 Task: Use Kids Booing Effect in this video Movie B.mp4
Action: Mouse moved to (281, 149)
Screenshot: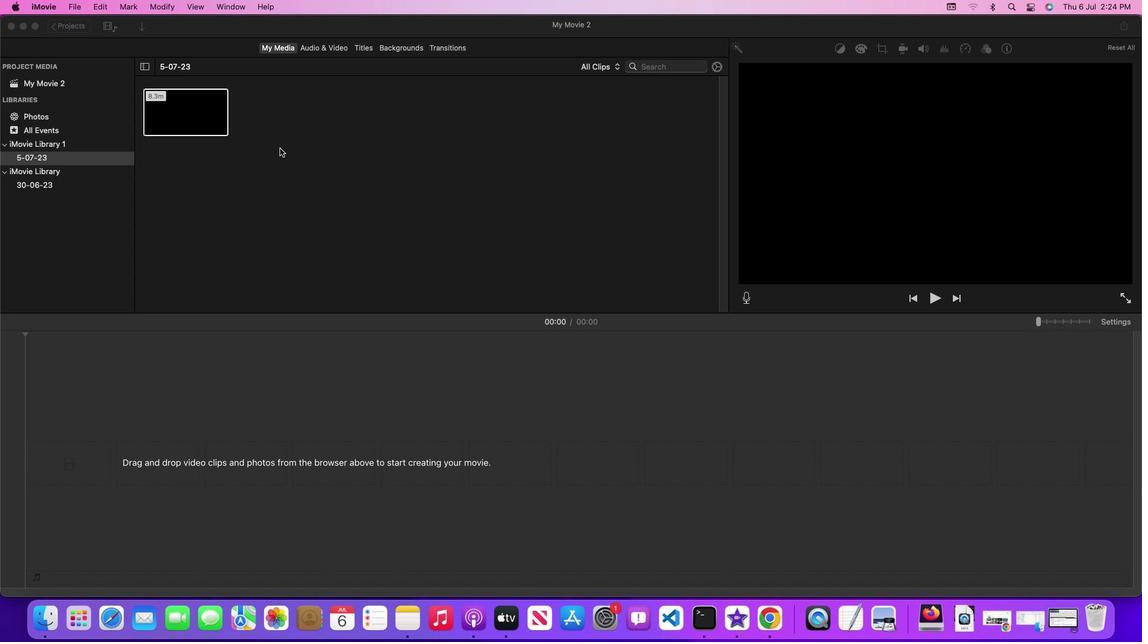 
Action: Mouse pressed left at (281, 149)
Screenshot: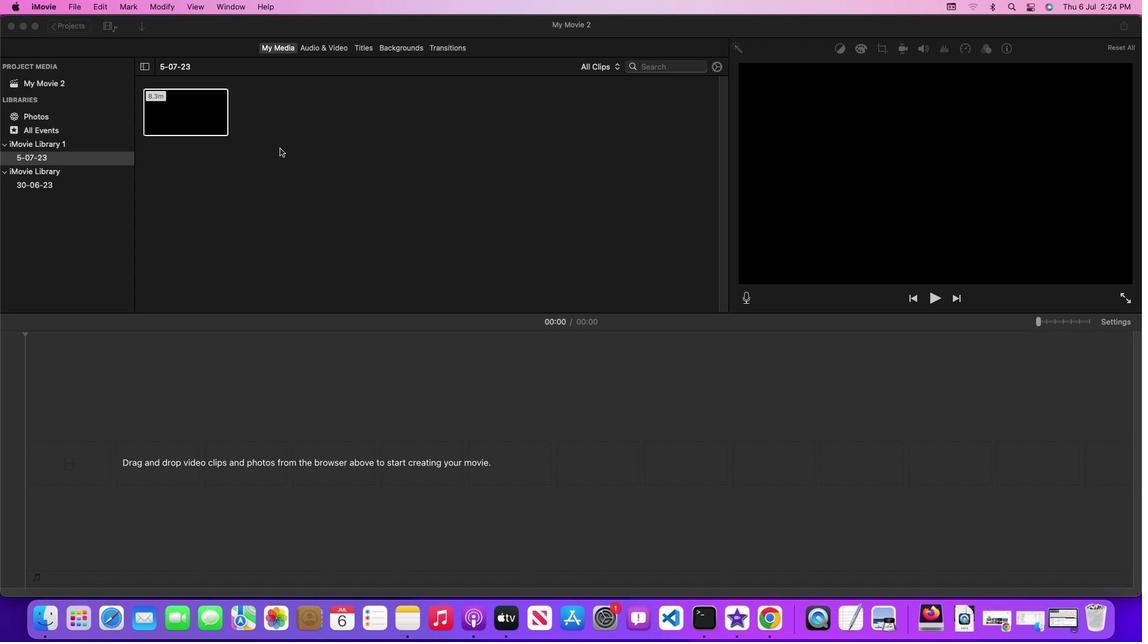 
Action: Mouse moved to (183, 120)
Screenshot: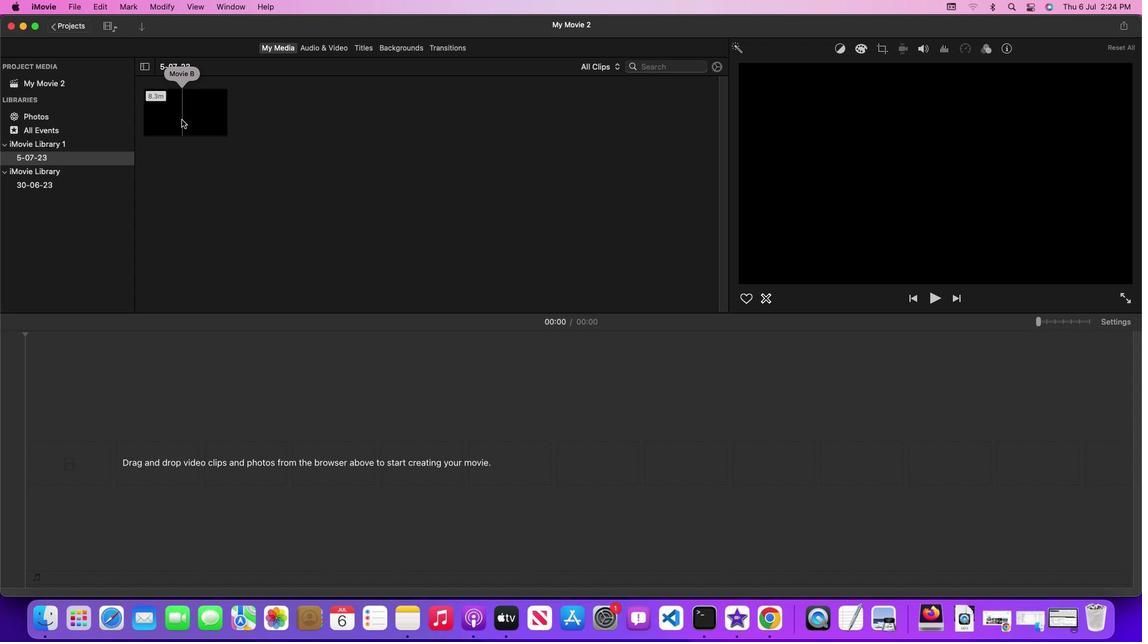 
Action: Mouse pressed left at (183, 120)
Screenshot: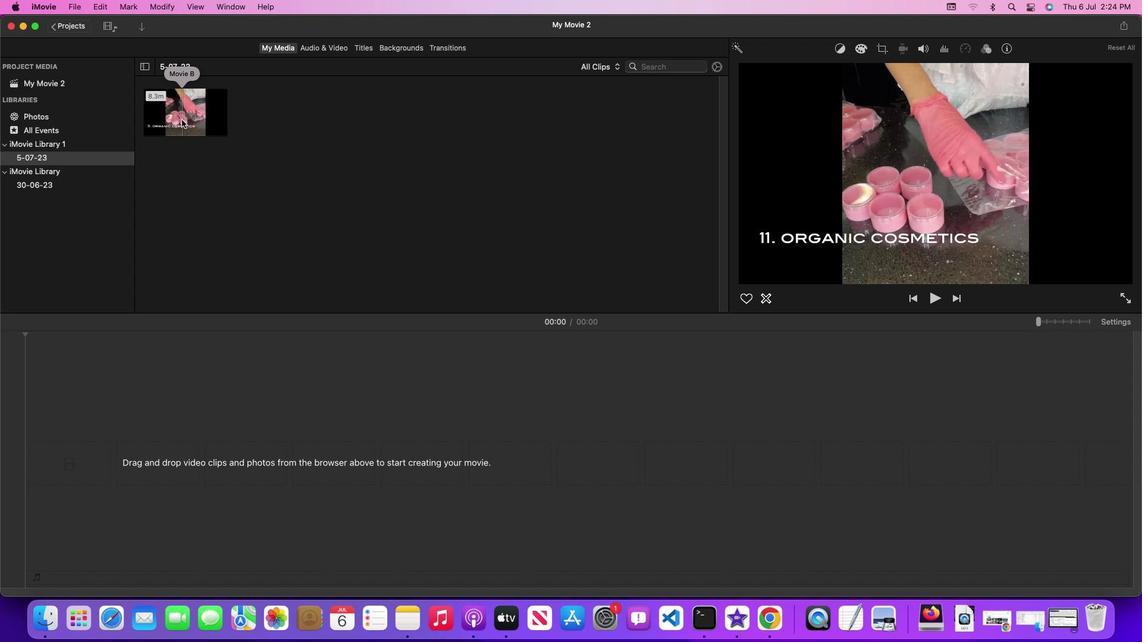 
Action: Mouse pressed left at (183, 120)
Screenshot: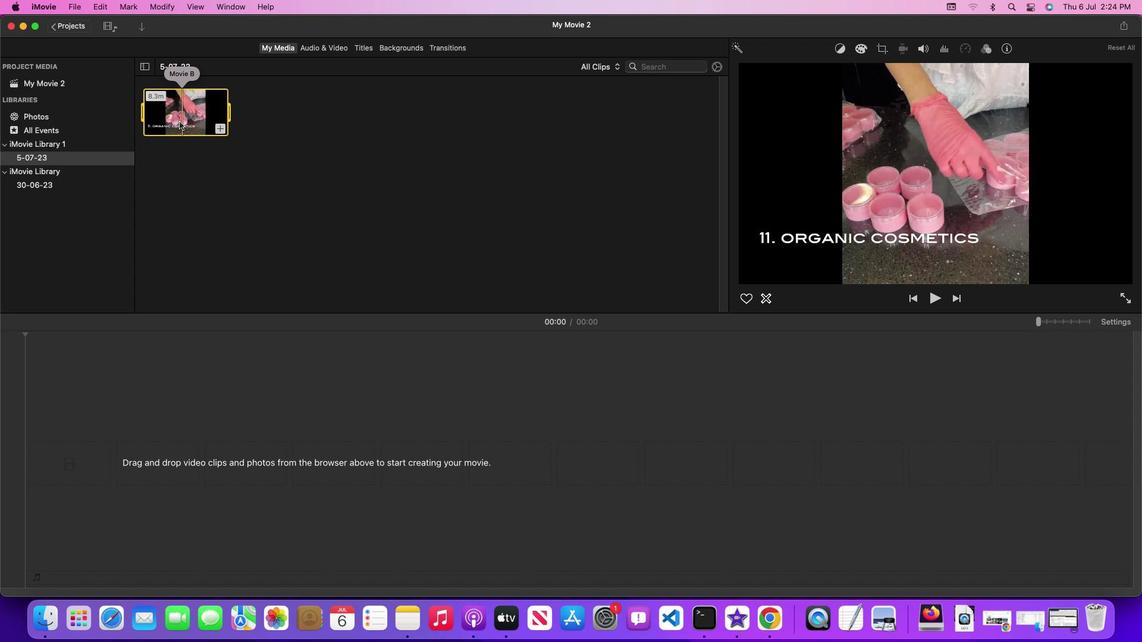 
Action: Mouse moved to (344, 49)
Screenshot: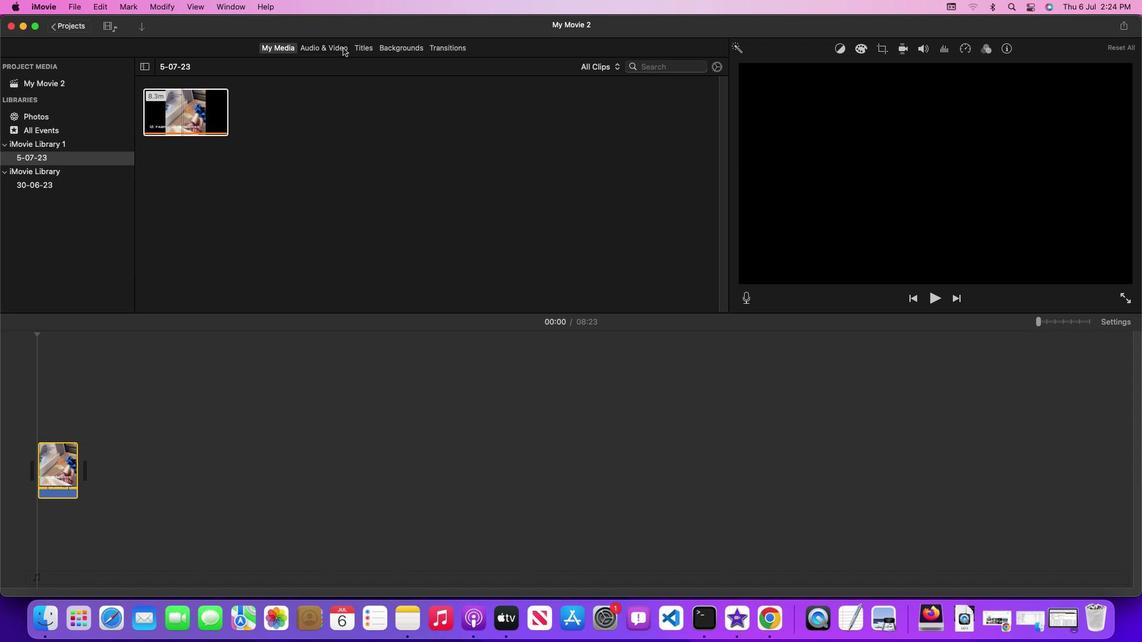 
Action: Mouse pressed left at (344, 49)
Screenshot: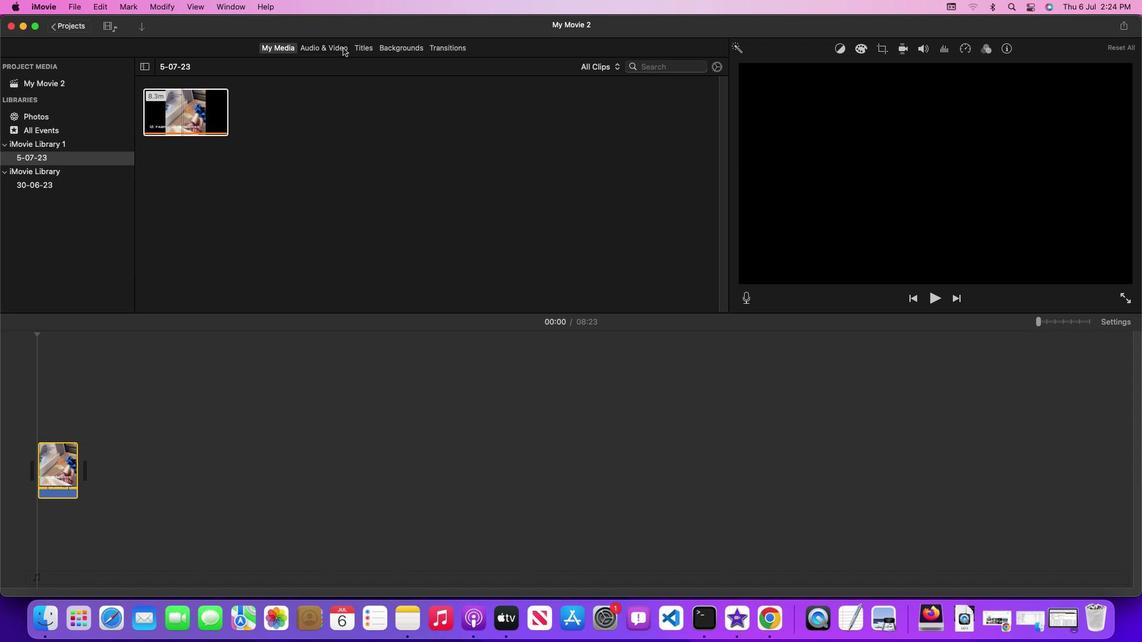 
Action: Mouse moved to (728, 161)
Screenshot: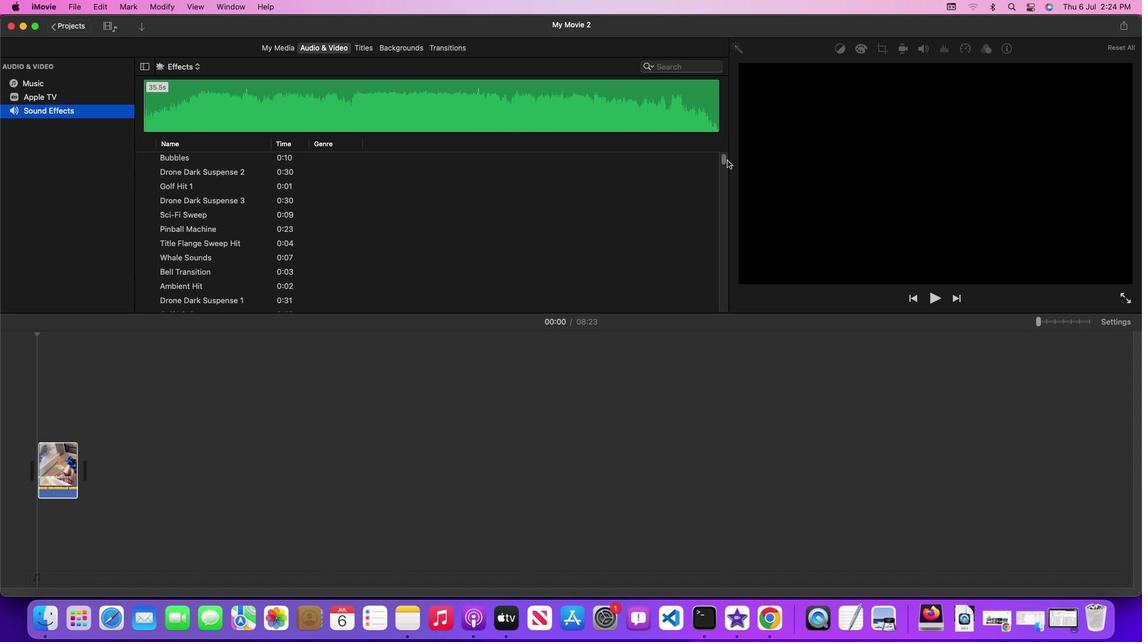 
Action: Mouse pressed left at (728, 161)
Screenshot: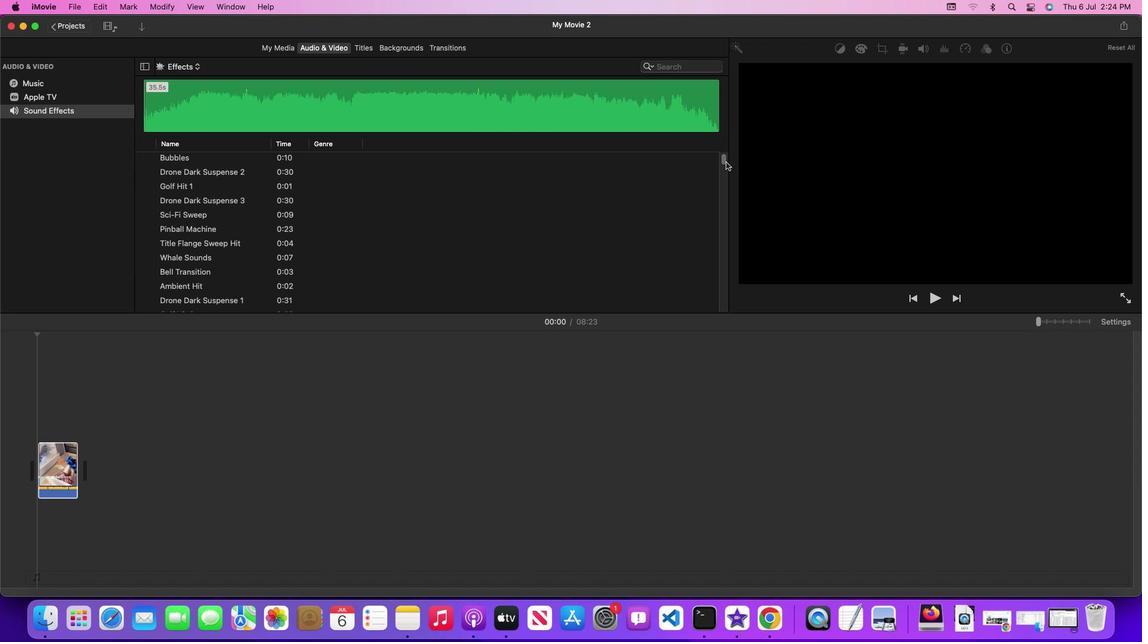 
Action: Mouse moved to (725, 162)
Screenshot: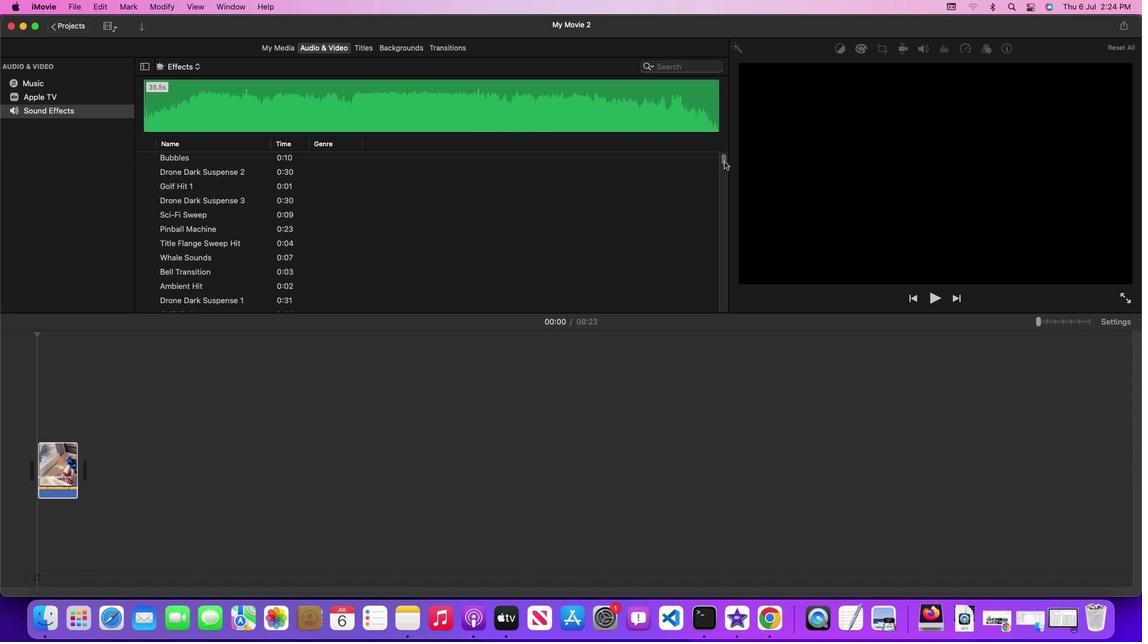 
Action: Mouse pressed left at (725, 162)
Screenshot: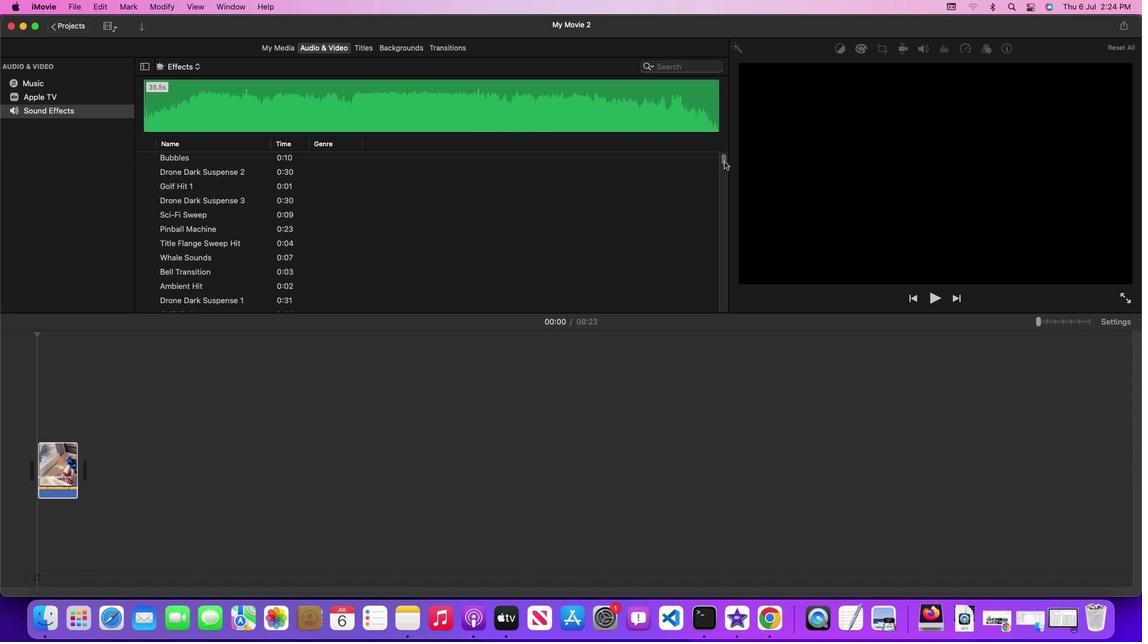 
Action: Mouse moved to (574, 248)
Screenshot: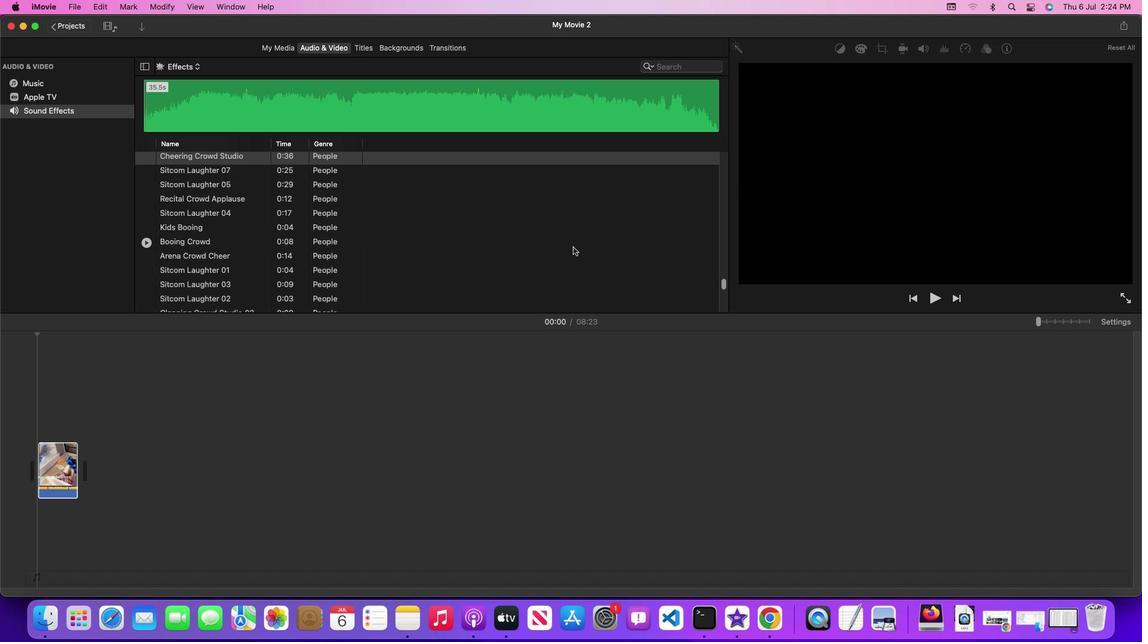 
Action: Mouse scrolled (574, 248) with delta (1, 0)
Screenshot: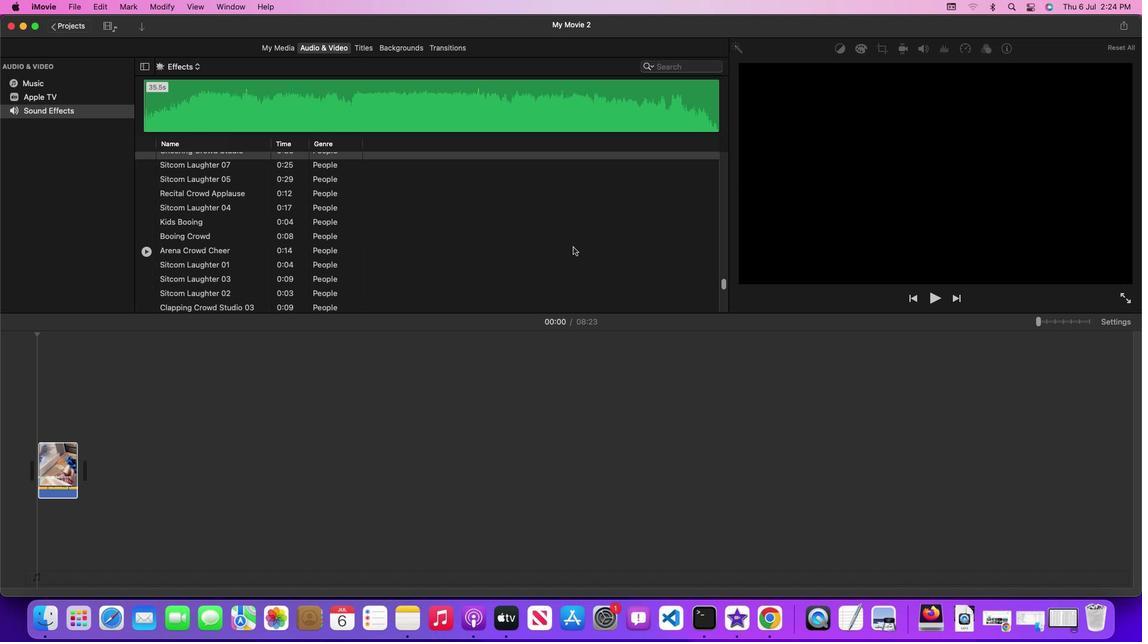 
Action: Mouse scrolled (574, 248) with delta (1, 0)
Screenshot: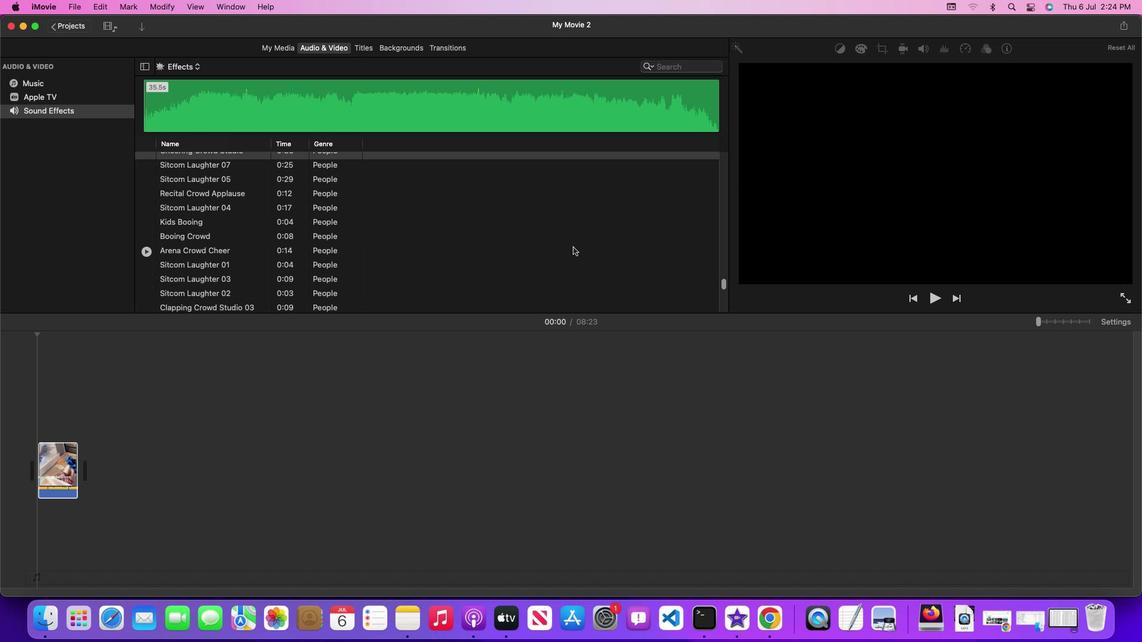 
Action: Mouse moved to (318, 223)
Screenshot: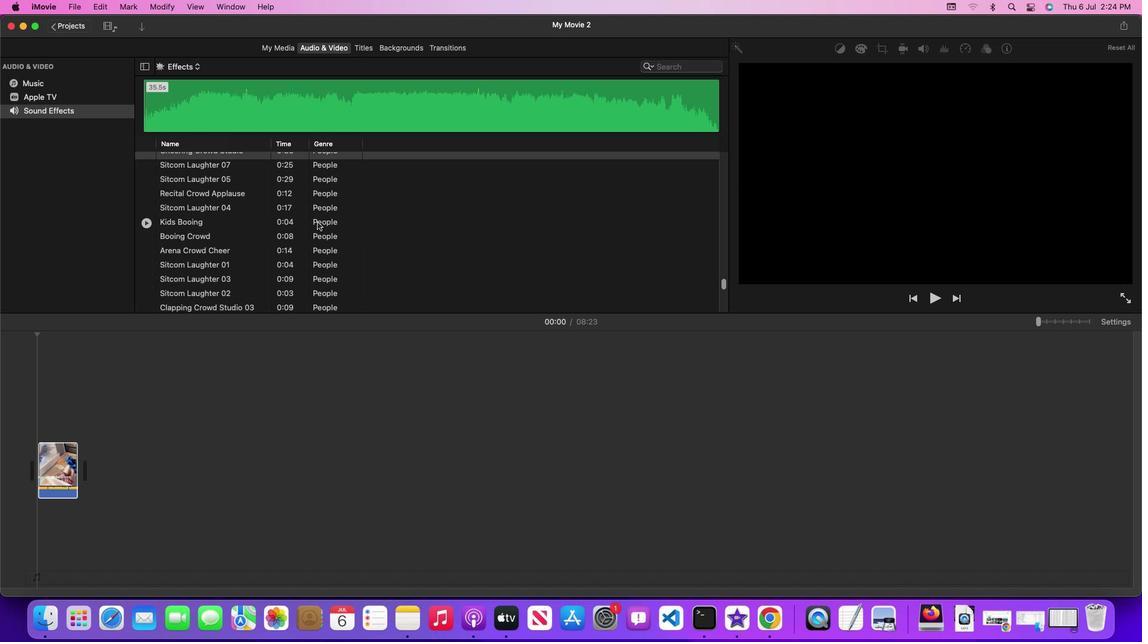 
Action: Mouse pressed left at (318, 223)
Screenshot: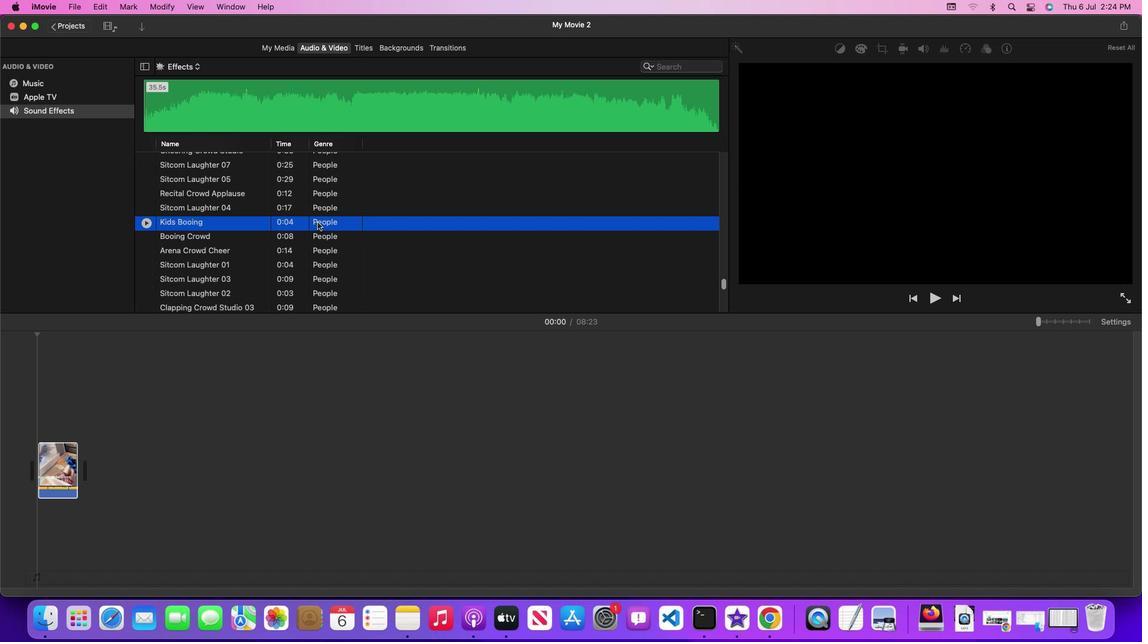 
Action: Mouse moved to (380, 224)
Screenshot: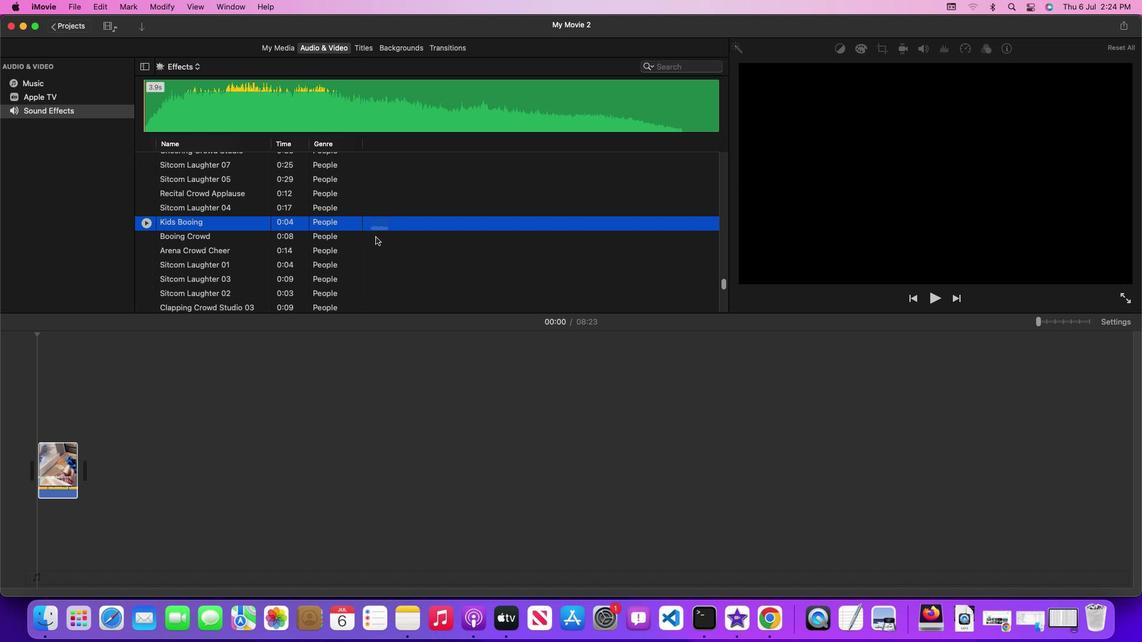 
Action: Mouse pressed left at (380, 224)
Screenshot: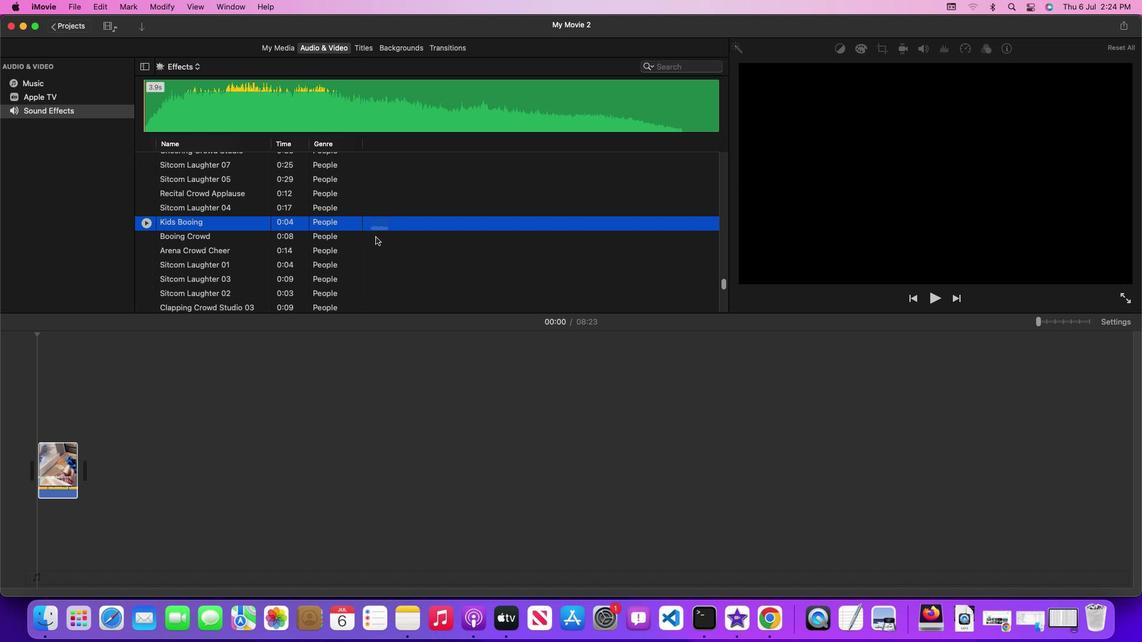 
Action: Mouse moved to (250, 383)
Screenshot: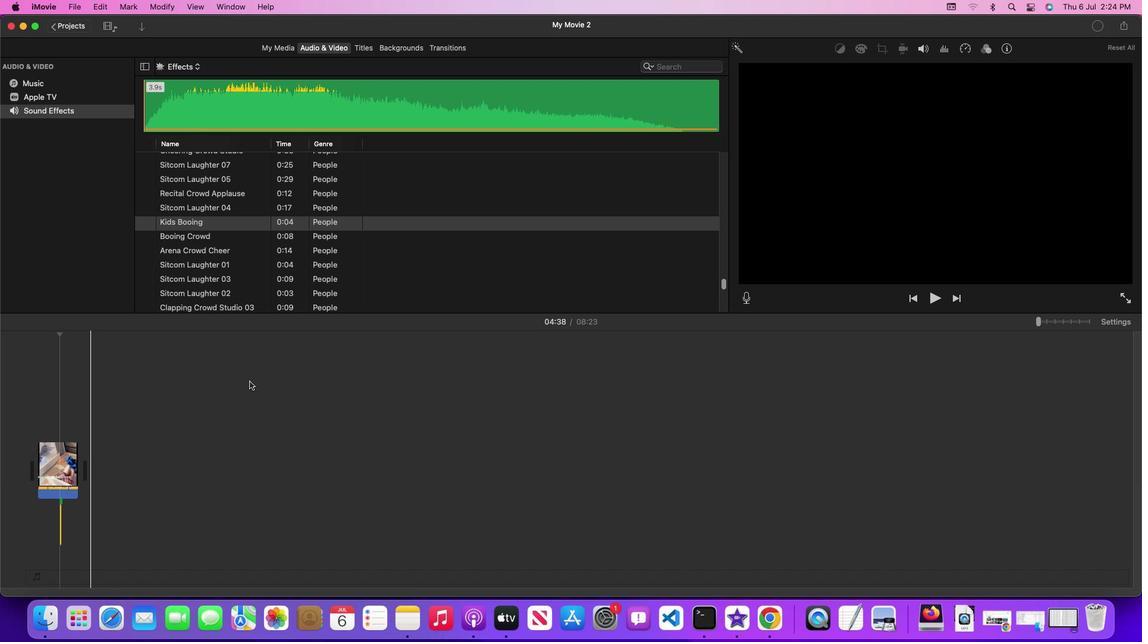 
